 Task: Download a spreadsheet as an "open document (.ods)".
Action: Mouse moved to (33, 71)
Screenshot: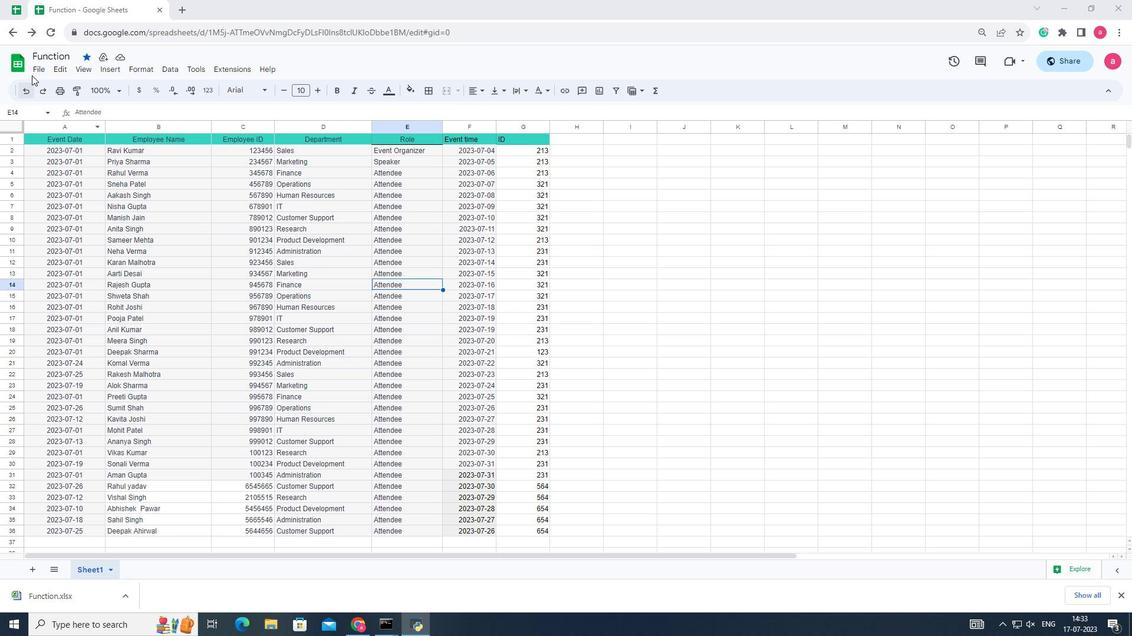 
Action: Mouse pressed left at (33, 71)
Screenshot: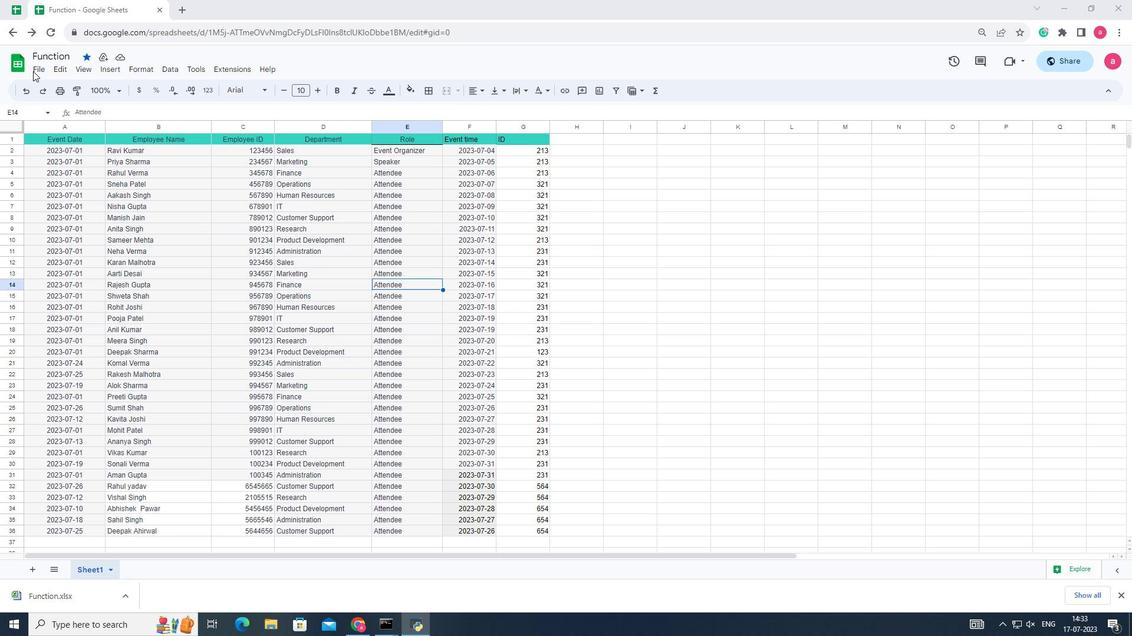 
Action: Mouse moved to (35, 70)
Screenshot: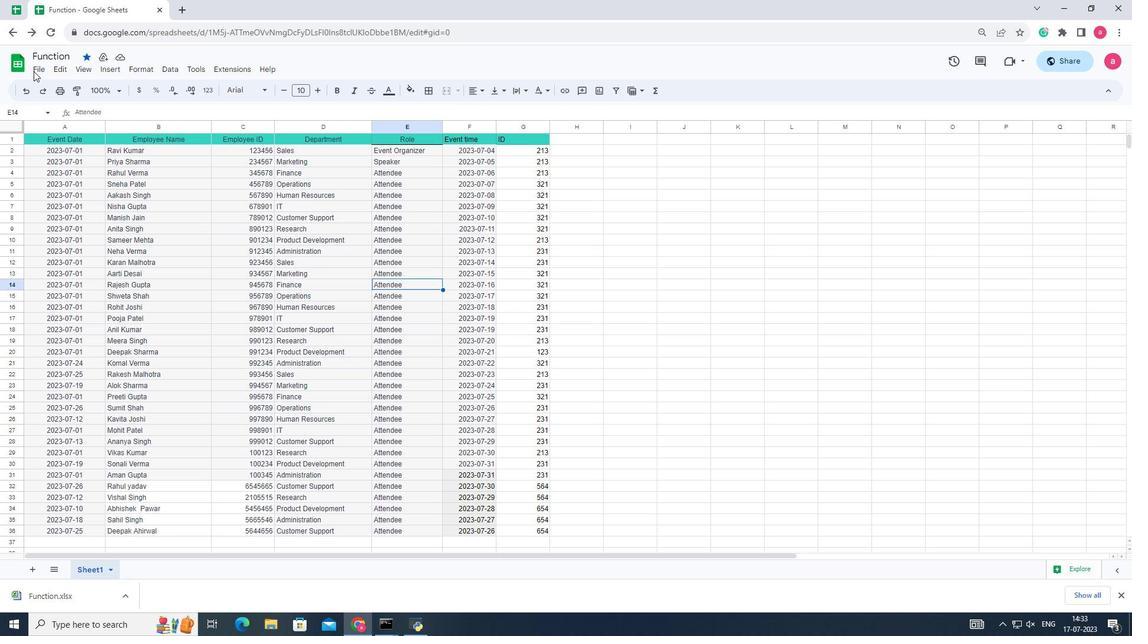 
Action: Mouse pressed left at (35, 70)
Screenshot: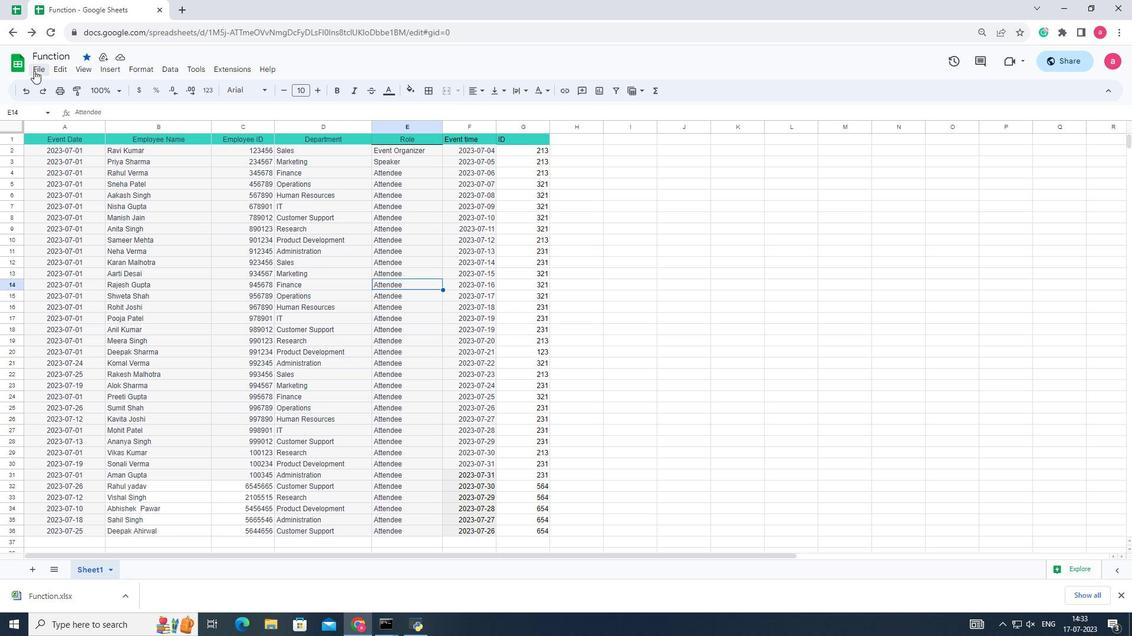 
Action: Mouse moved to (230, 217)
Screenshot: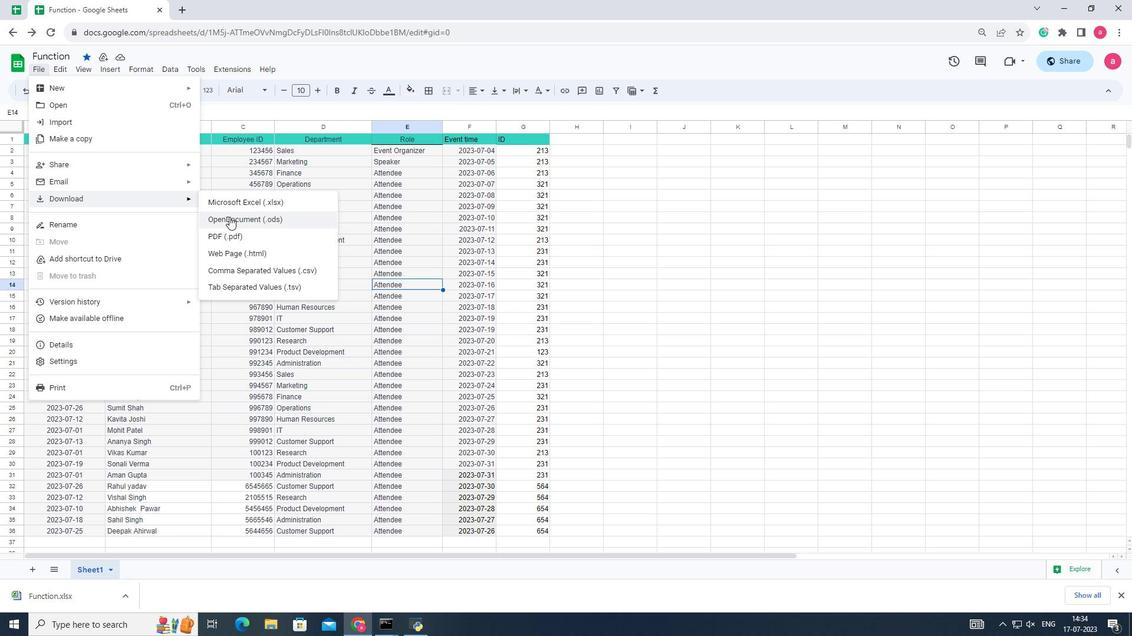 
Action: Mouse pressed left at (230, 217)
Screenshot: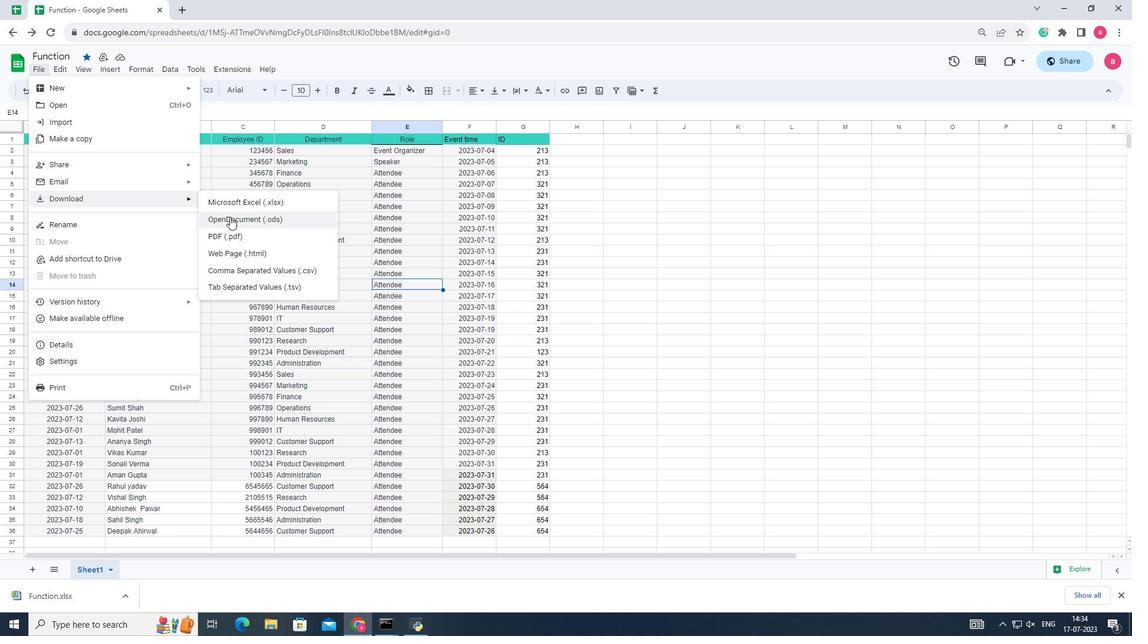 
